 Task: Create a rule from the Agile list, Priority changed -> Complete task in the project AuroraStream if Priority Cleared then Complete Task
Action: Mouse moved to (388, 362)
Screenshot: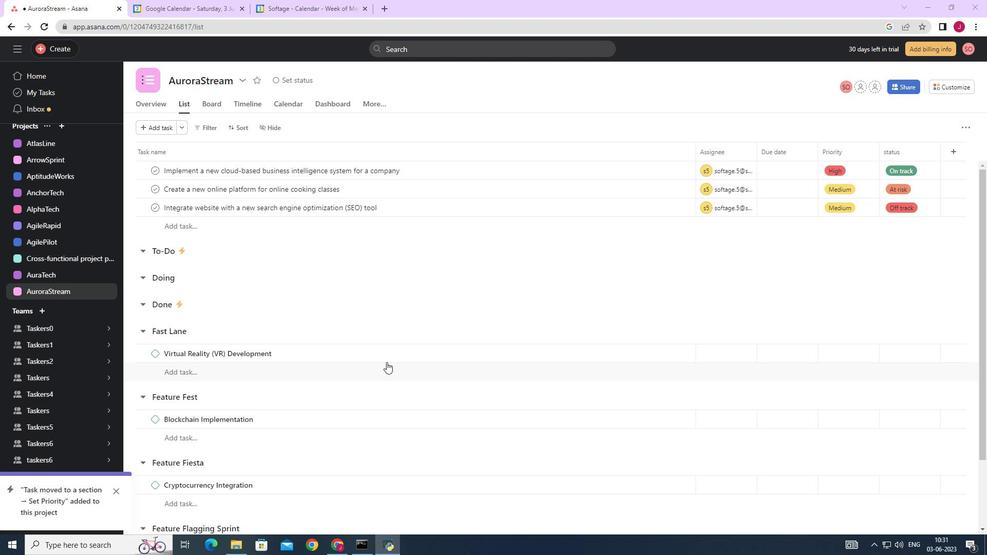 
Action: Mouse scrolled (388, 363) with delta (0, 0)
Screenshot: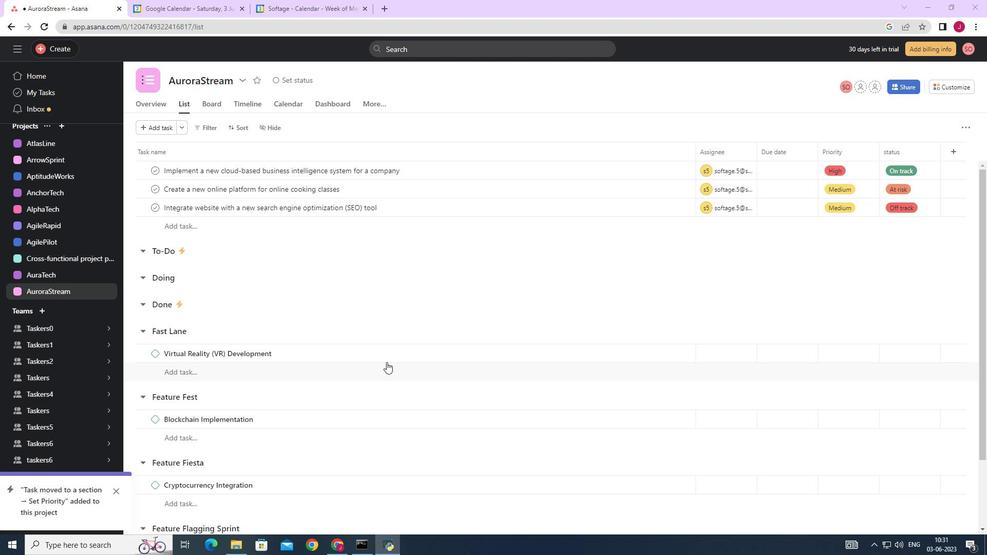 
Action: Mouse scrolled (388, 363) with delta (0, 0)
Screenshot: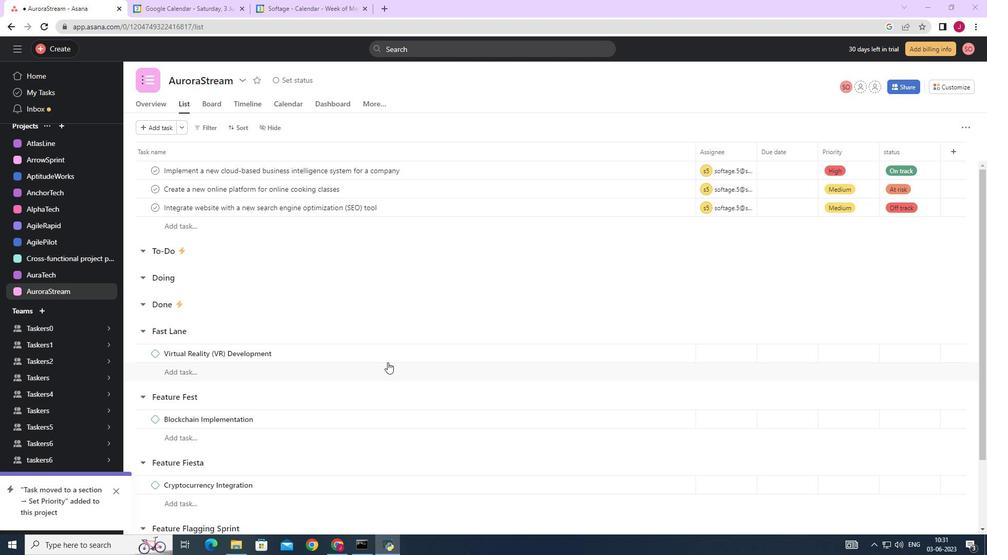 
Action: Mouse moved to (964, 85)
Screenshot: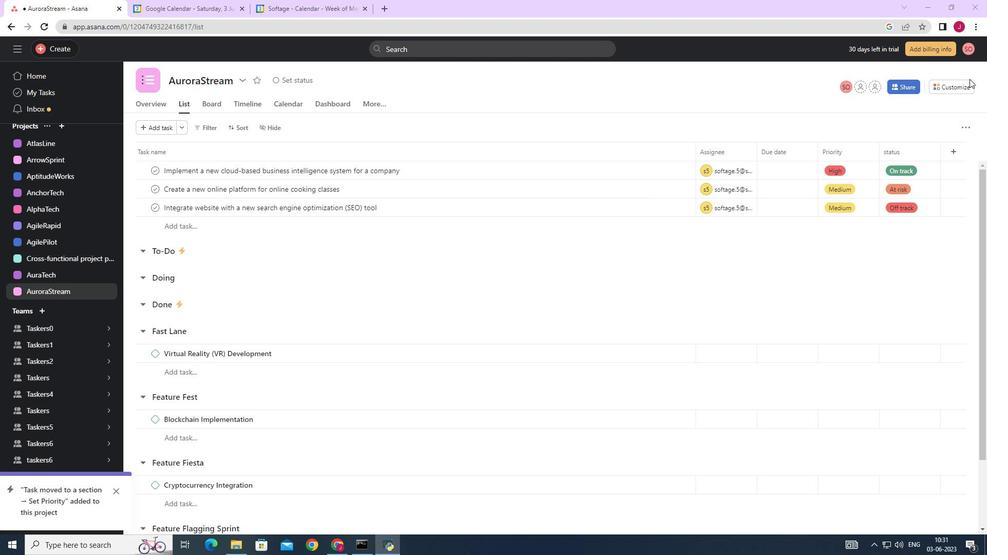 
Action: Mouse pressed left at (964, 85)
Screenshot: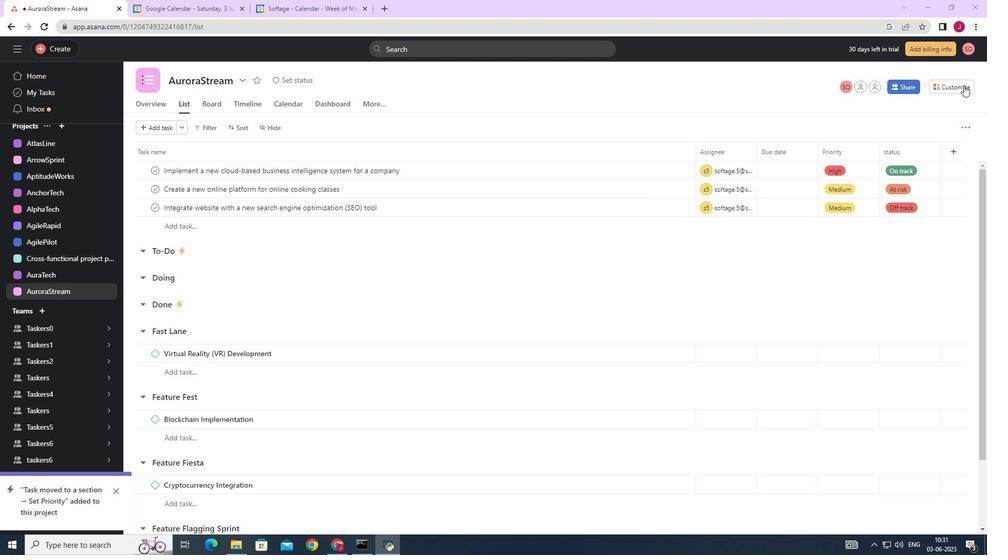 
Action: Mouse moved to (780, 220)
Screenshot: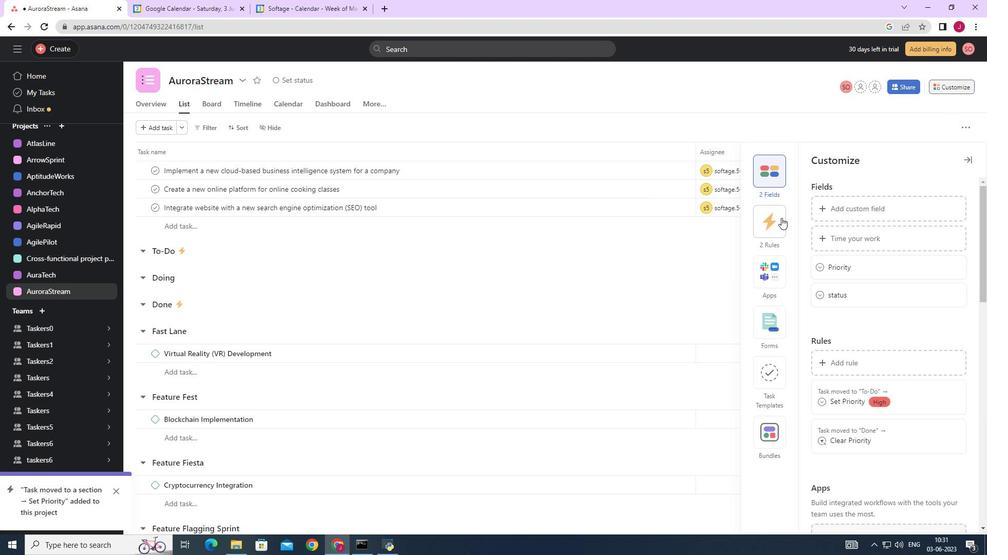 
Action: Mouse pressed left at (780, 220)
Screenshot: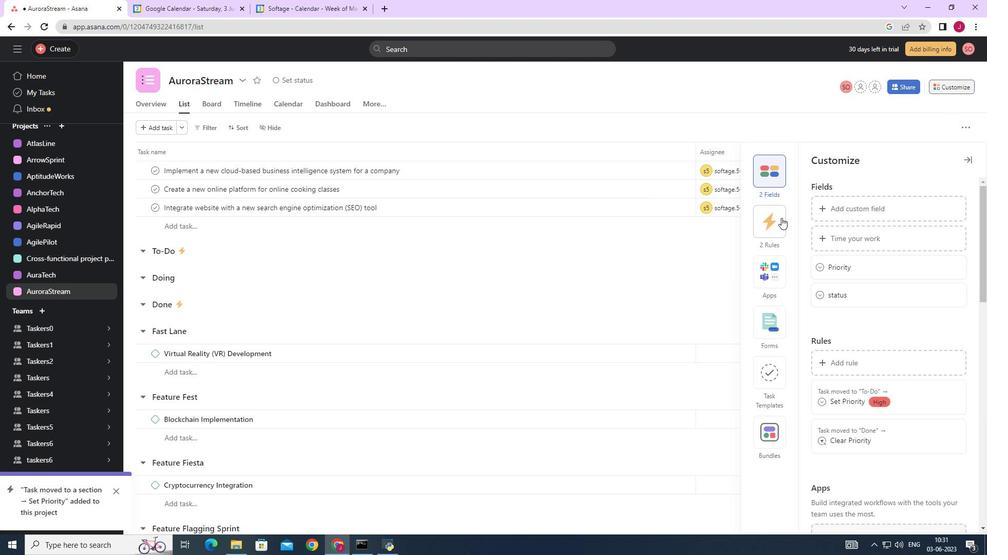 
Action: Mouse moved to (841, 210)
Screenshot: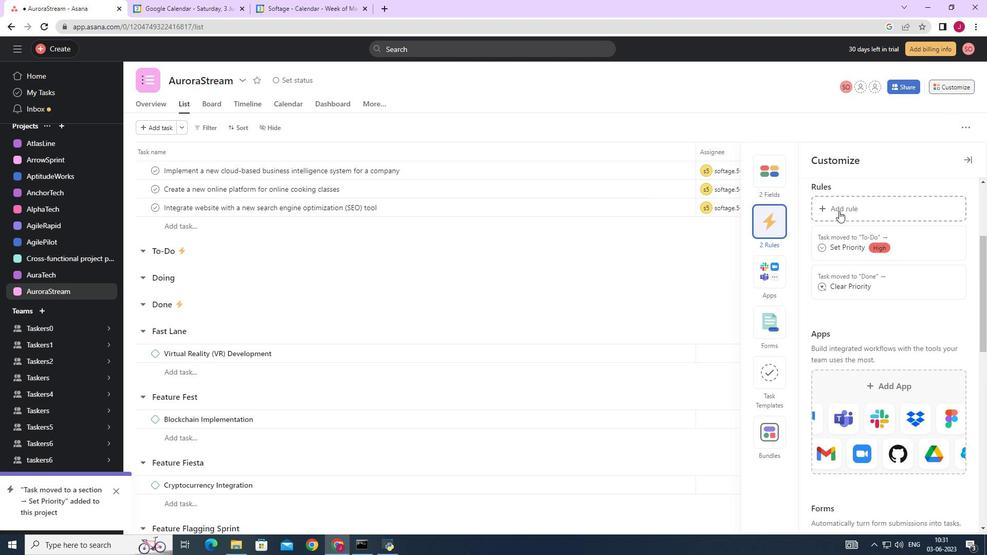 
Action: Mouse pressed left at (841, 210)
Screenshot: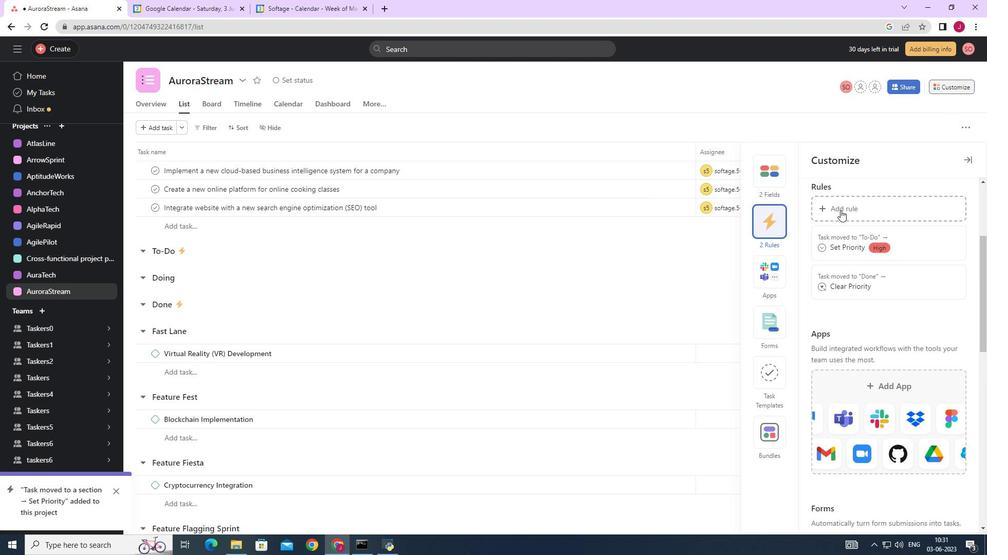 
Action: Mouse moved to (212, 152)
Screenshot: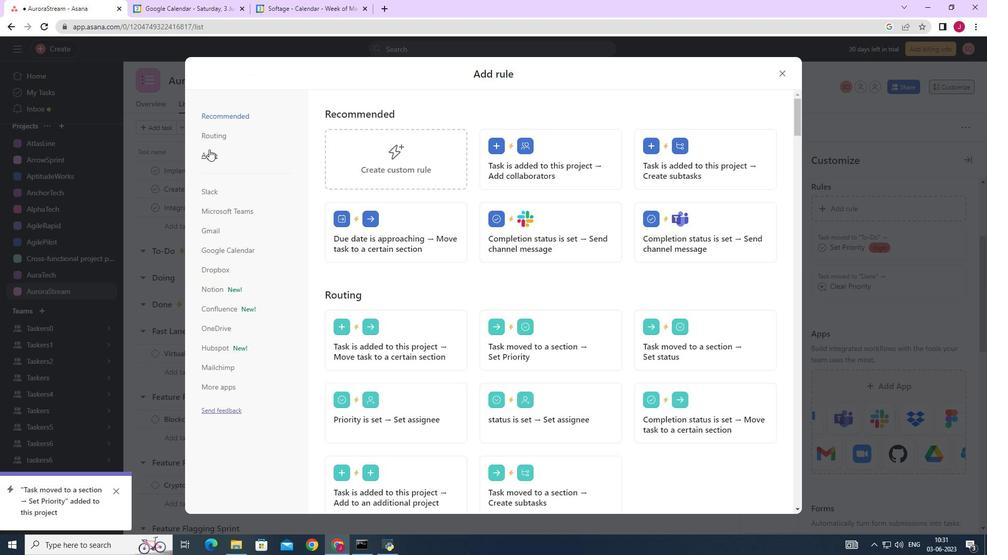 
Action: Mouse pressed left at (212, 152)
Screenshot: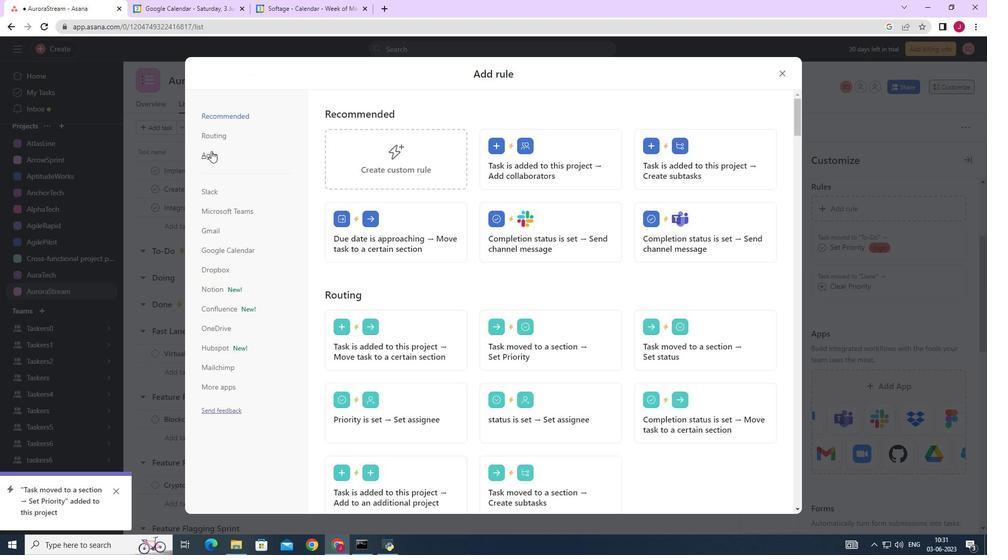
Action: Mouse moved to (445, 153)
Screenshot: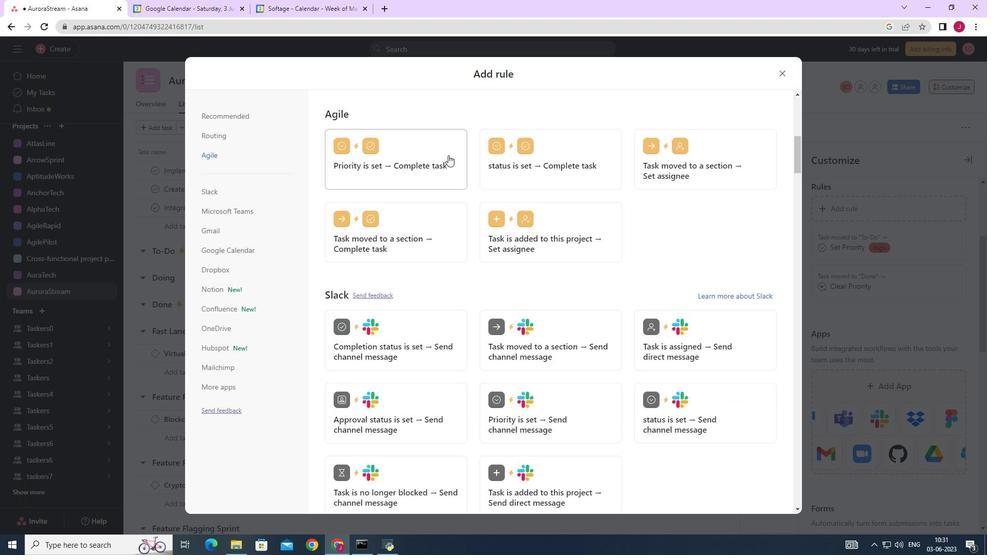 
Action: Mouse pressed left at (445, 153)
Screenshot: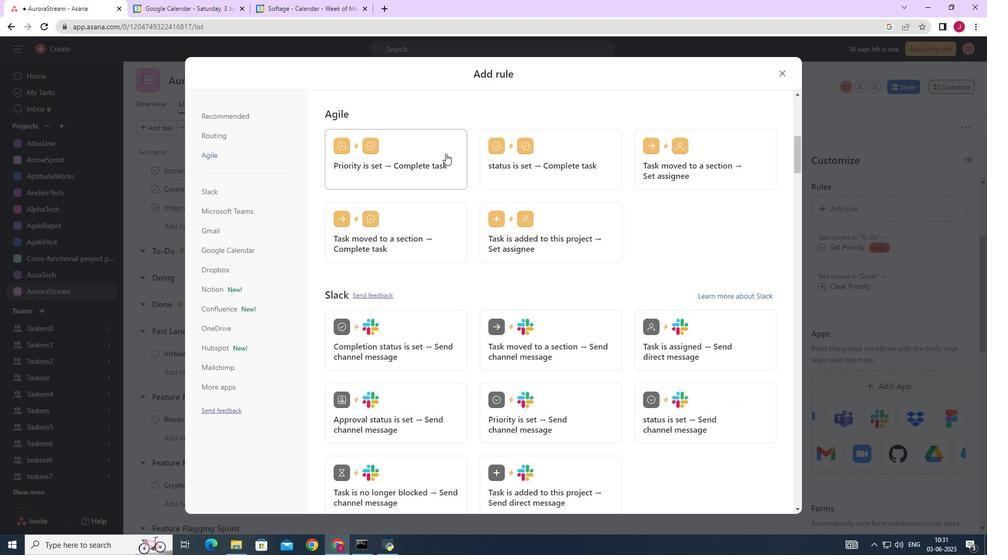 
Action: Mouse moved to (390, 271)
Screenshot: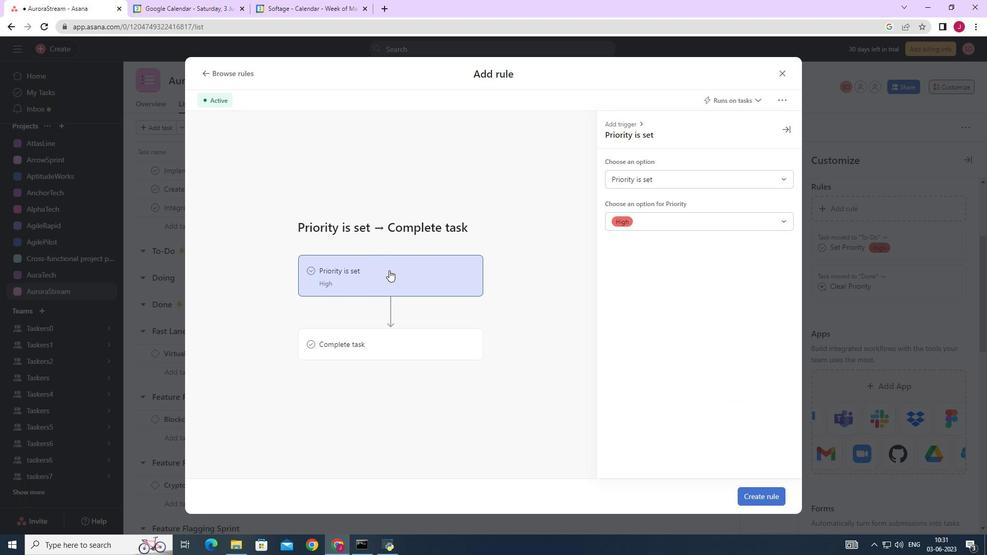 
Action: Mouse pressed left at (390, 271)
Screenshot: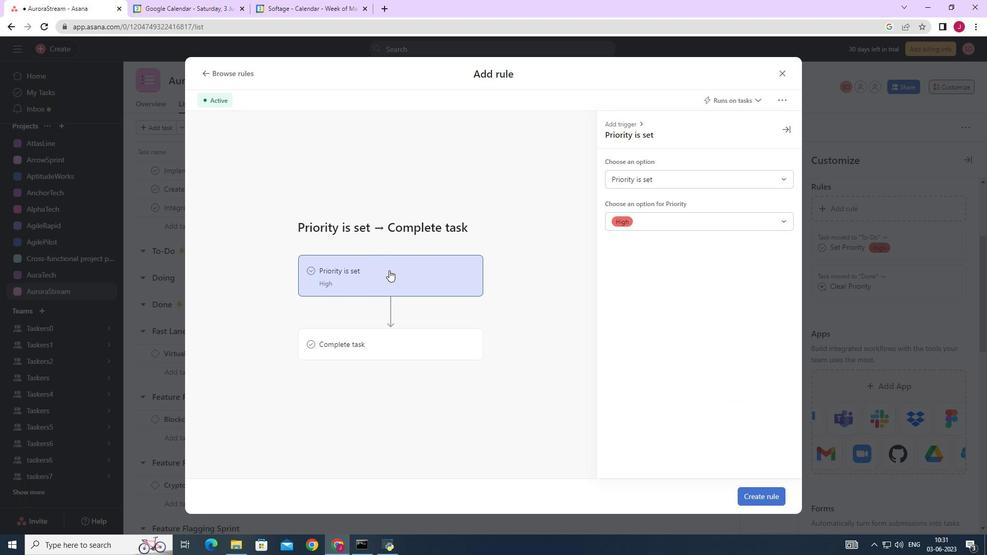 
Action: Mouse moved to (643, 176)
Screenshot: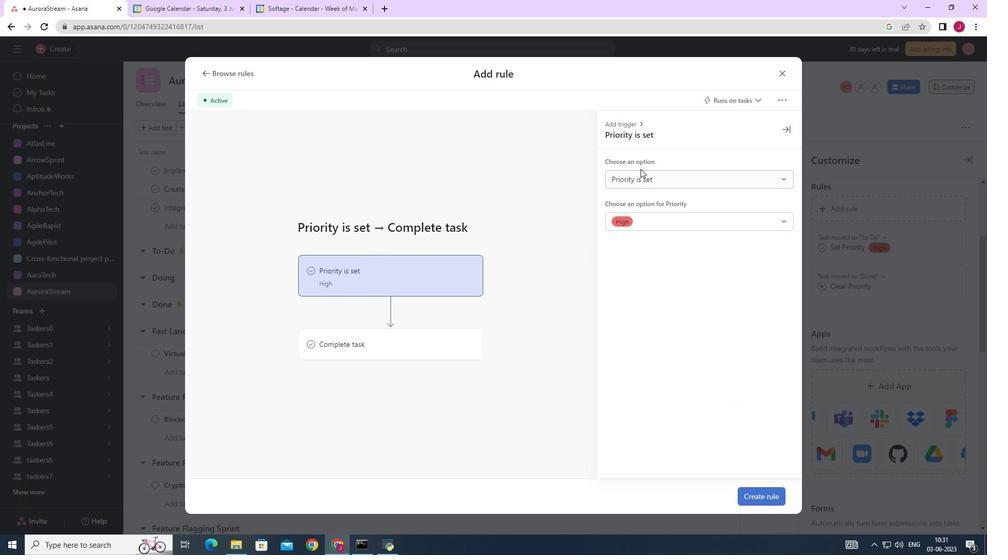 
Action: Mouse pressed left at (643, 176)
Screenshot: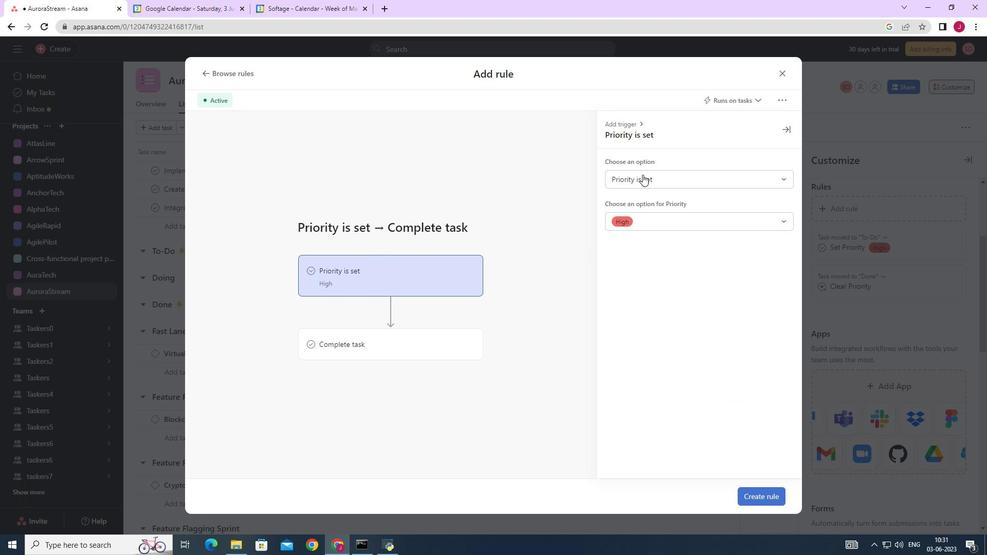 
Action: Mouse moved to (645, 220)
Screenshot: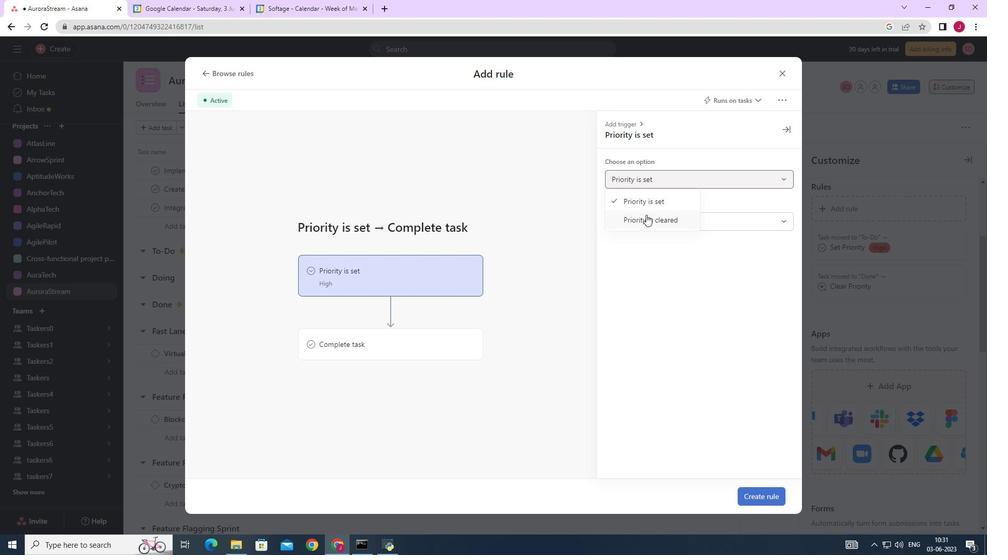 
Action: Mouse pressed left at (645, 220)
Screenshot: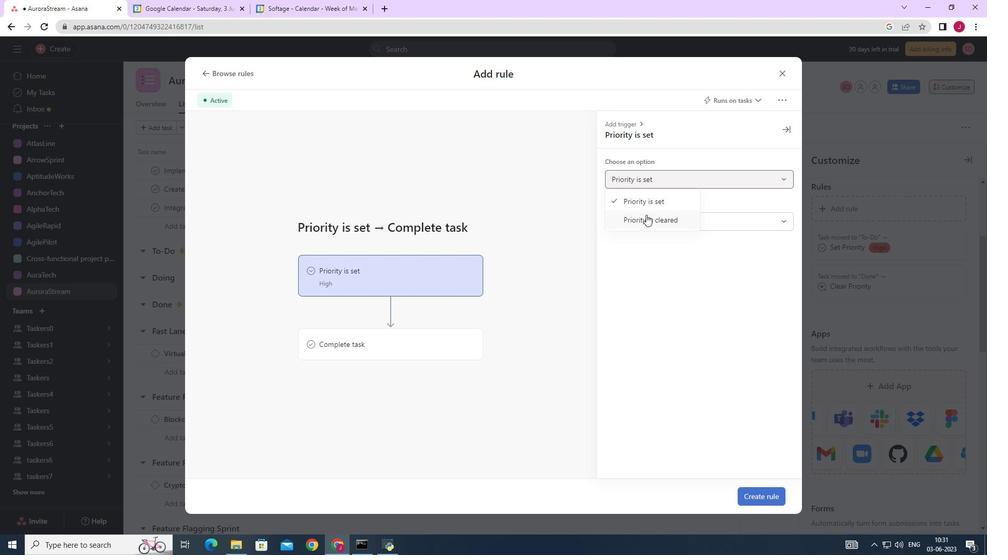 
Action: Mouse moved to (427, 344)
Screenshot: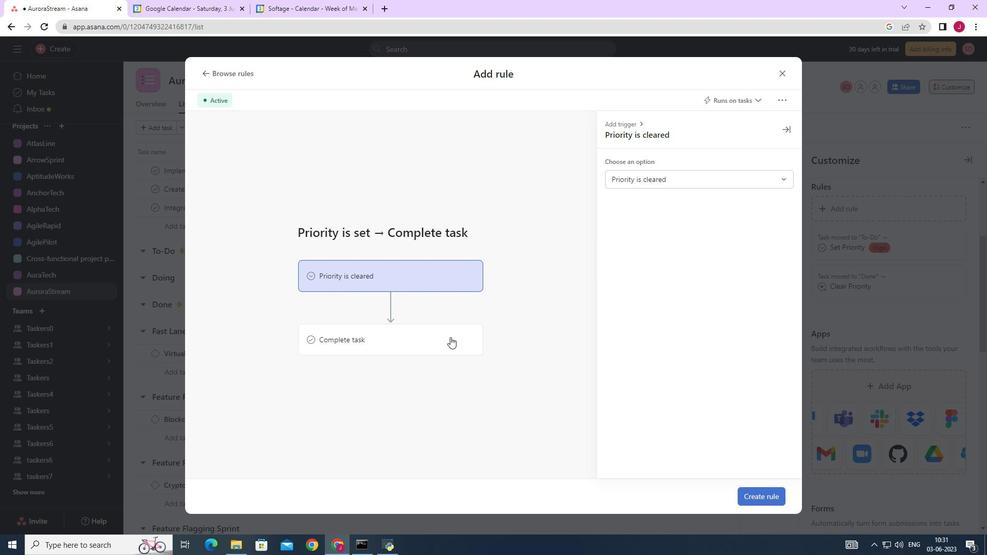 
Action: Mouse pressed left at (427, 344)
Screenshot: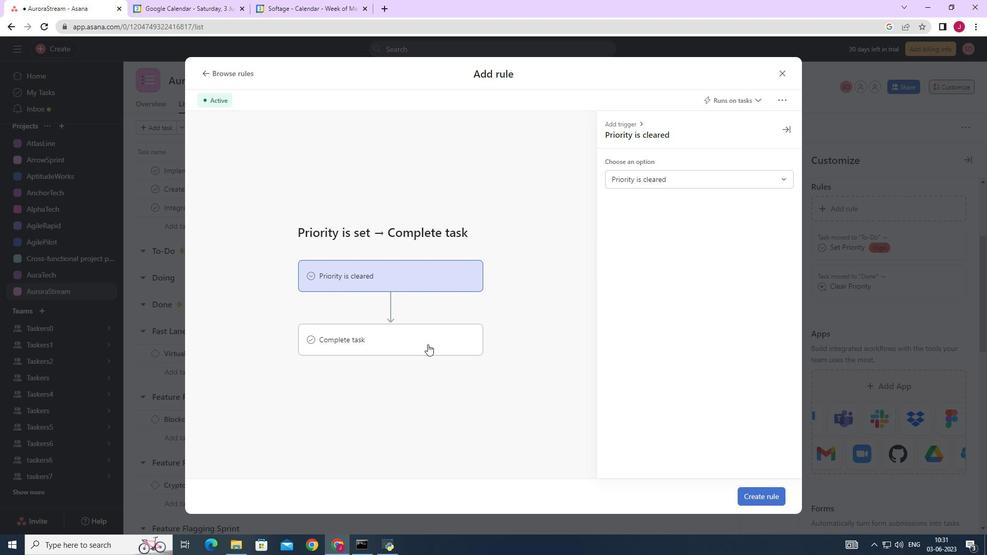 
Action: Mouse moved to (770, 499)
Screenshot: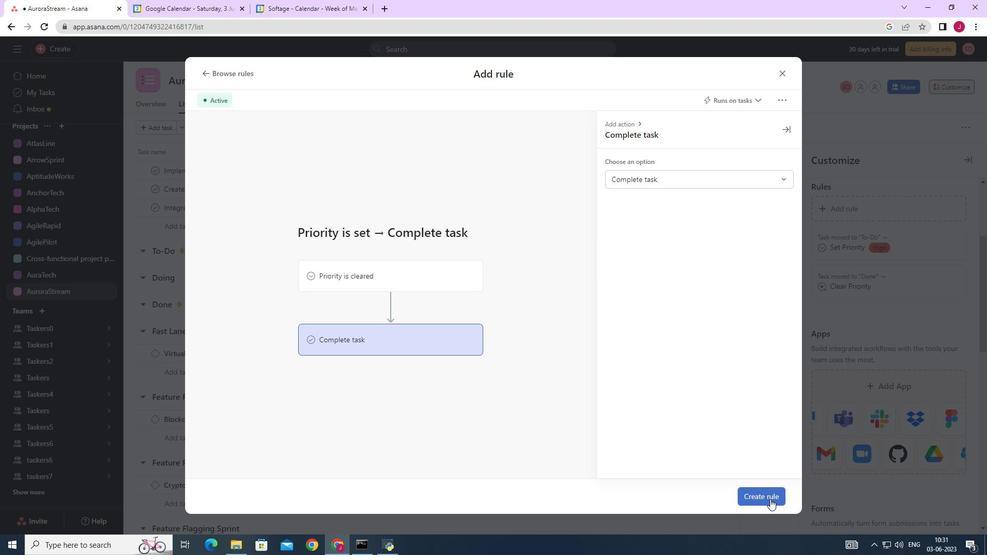 
Action: Mouse pressed left at (770, 499)
Screenshot: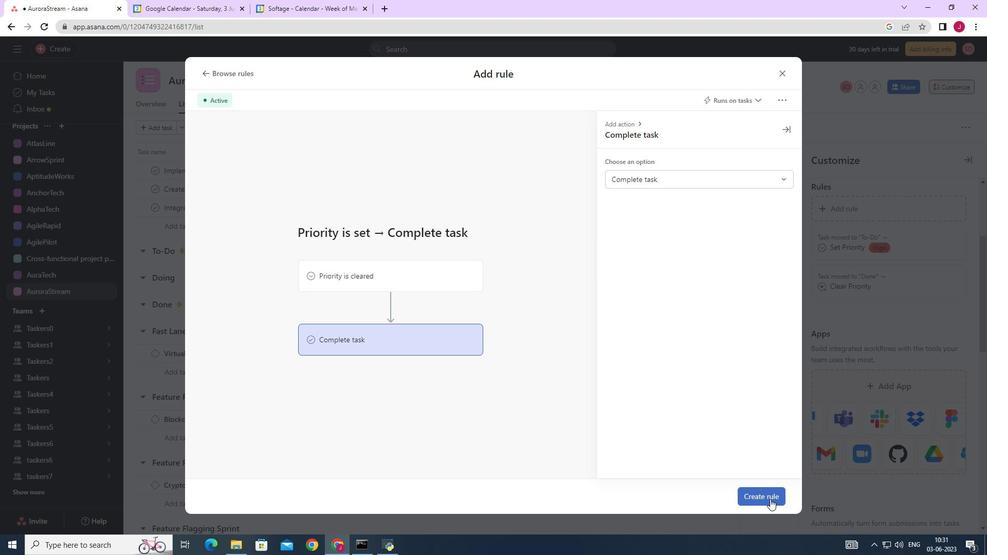 
Action: Mouse moved to (767, 495)
Screenshot: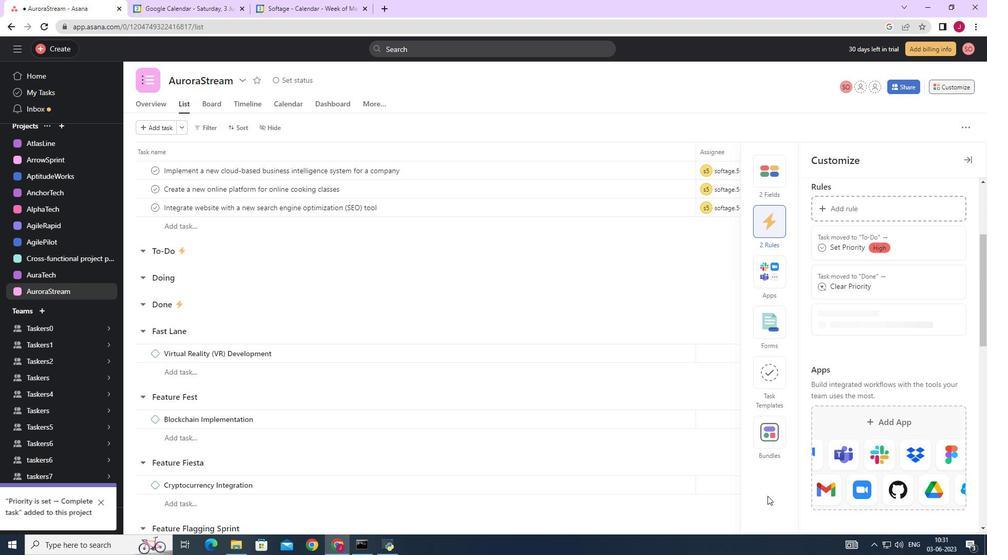 
